 Task: Add Bhakti Chai Original Chai Concentrate to the cart.
Action: Mouse pressed left at (15, 115)
Screenshot: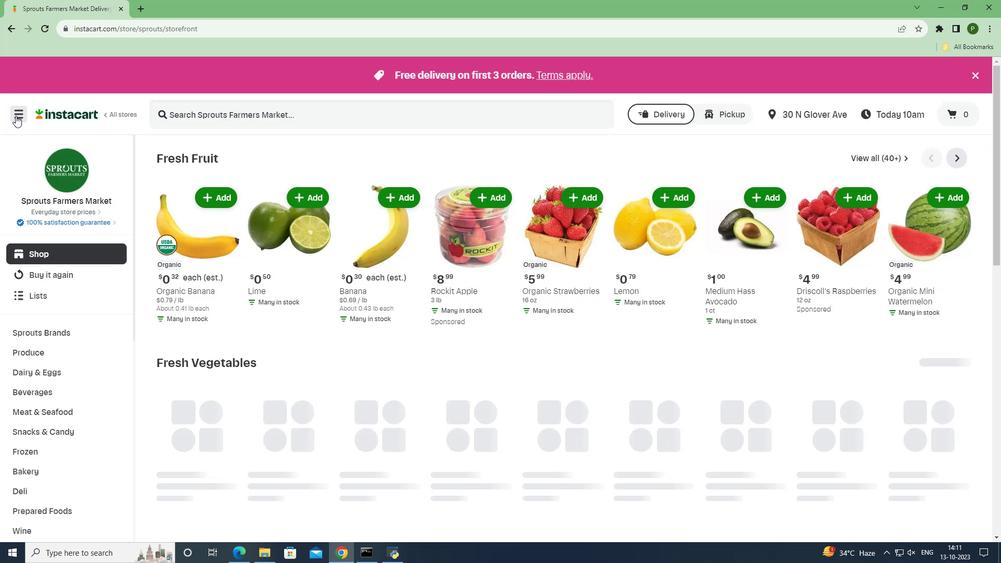 
Action: Mouse moved to (39, 272)
Screenshot: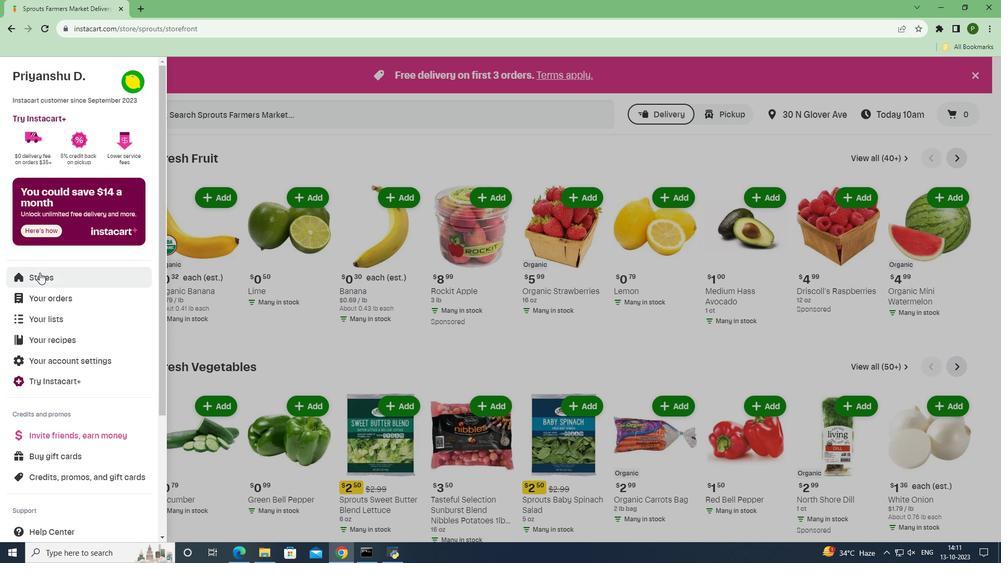 
Action: Mouse pressed left at (39, 272)
Screenshot: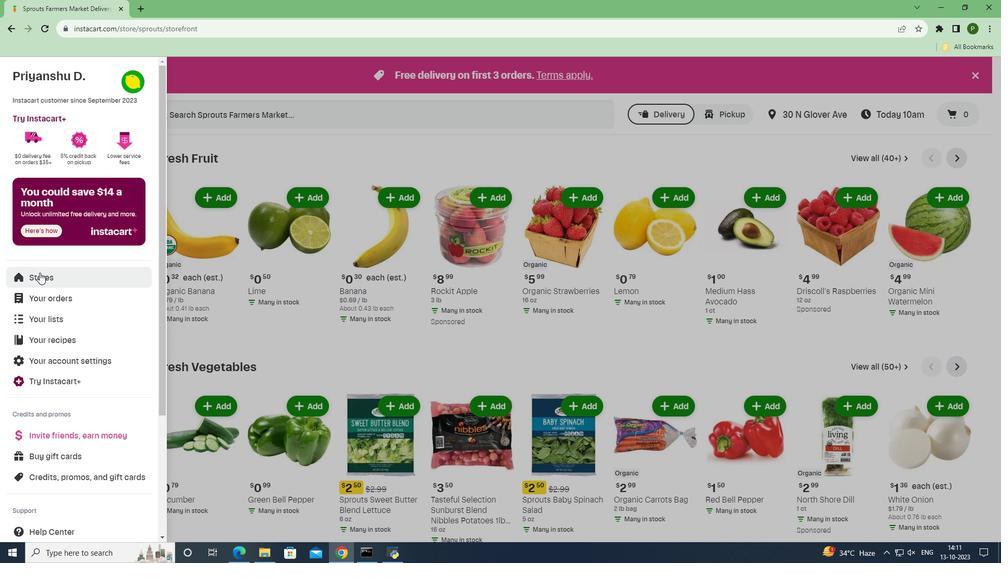 
Action: Mouse moved to (235, 125)
Screenshot: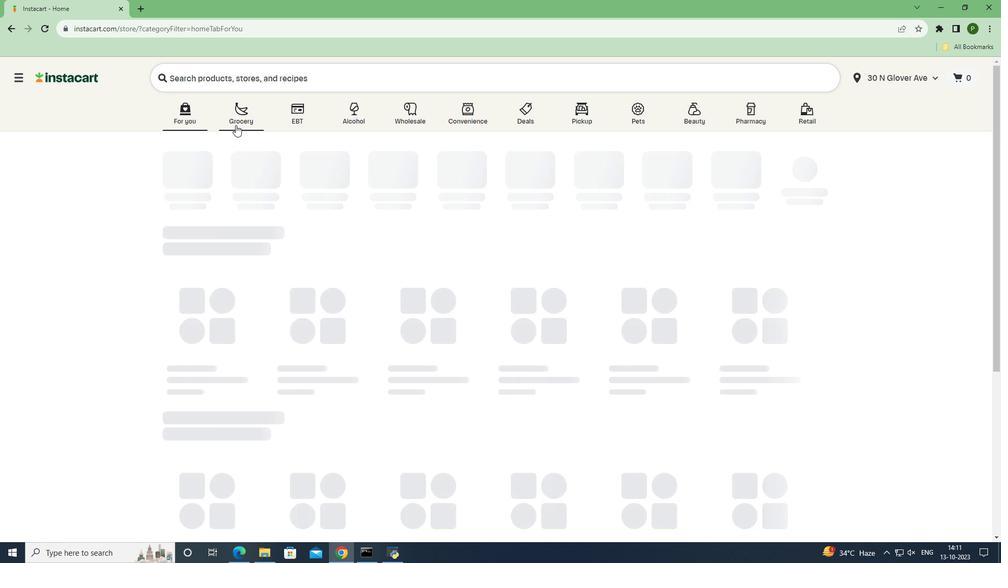 
Action: Mouse pressed left at (235, 125)
Screenshot: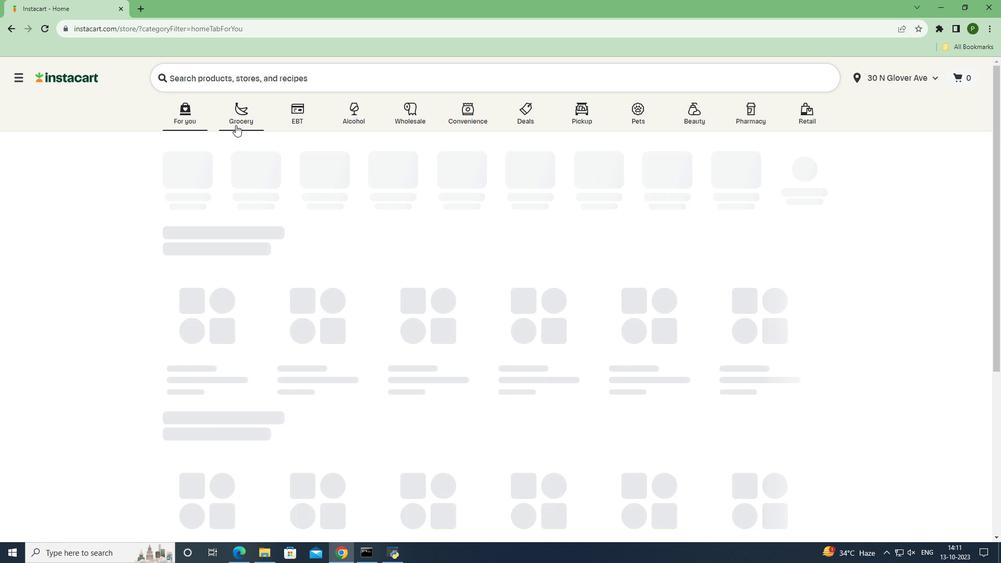 
Action: Mouse moved to (644, 248)
Screenshot: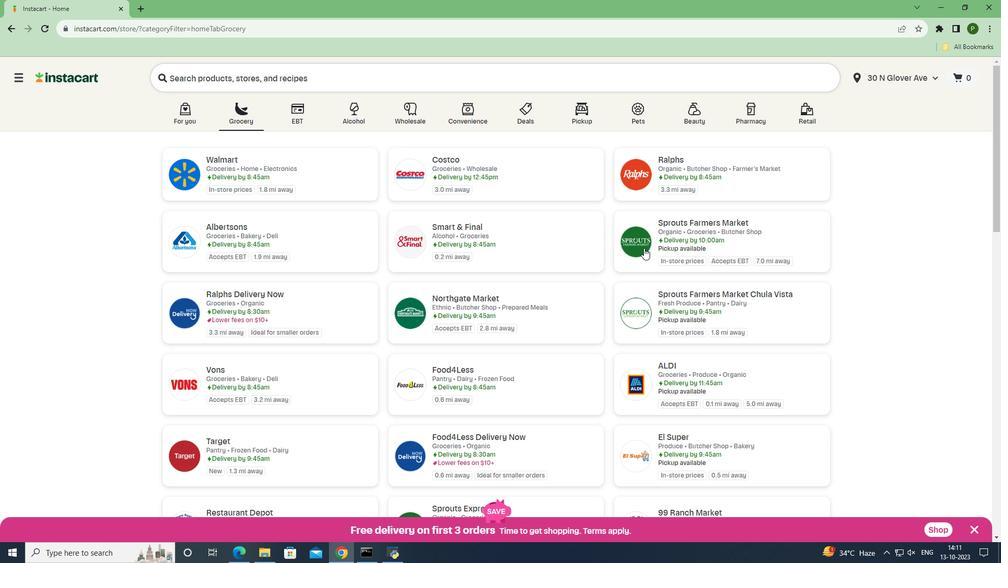 
Action: Mouse pressed left at (644, 248)
Screenshot: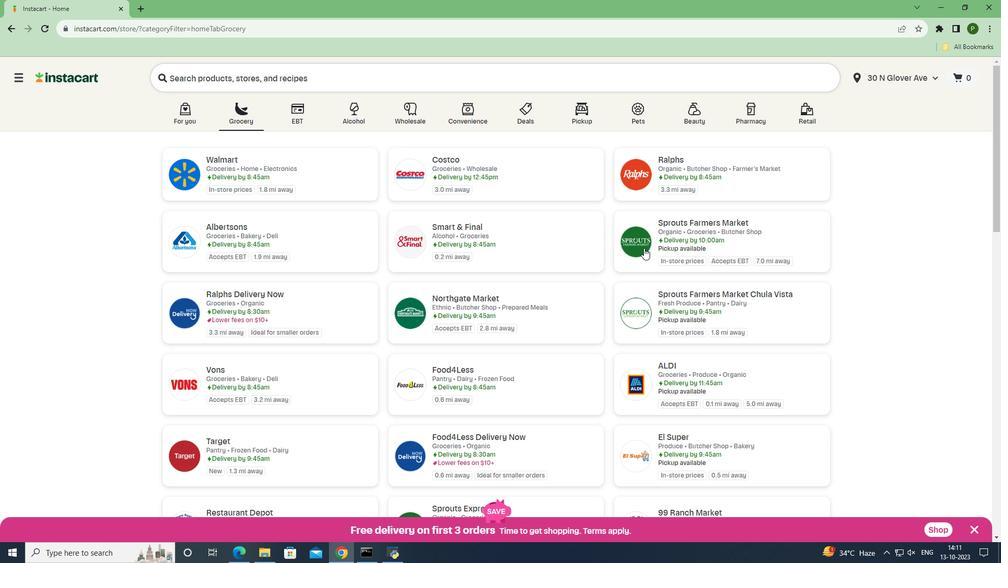 
Action: Mouse moved to (55, 394)
Screenshot: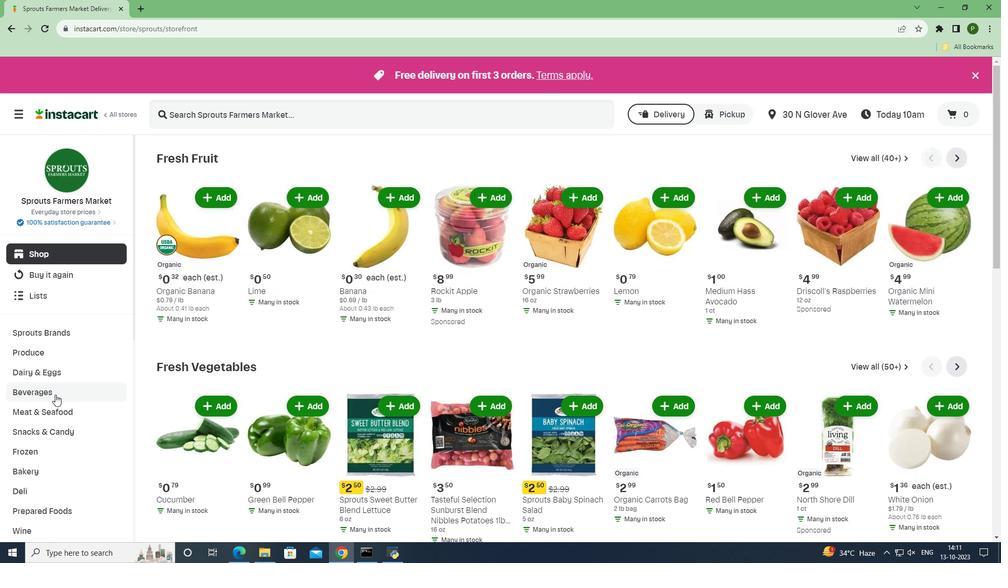 
Action: Mouse pressed left at (55, 394)
Screenshot: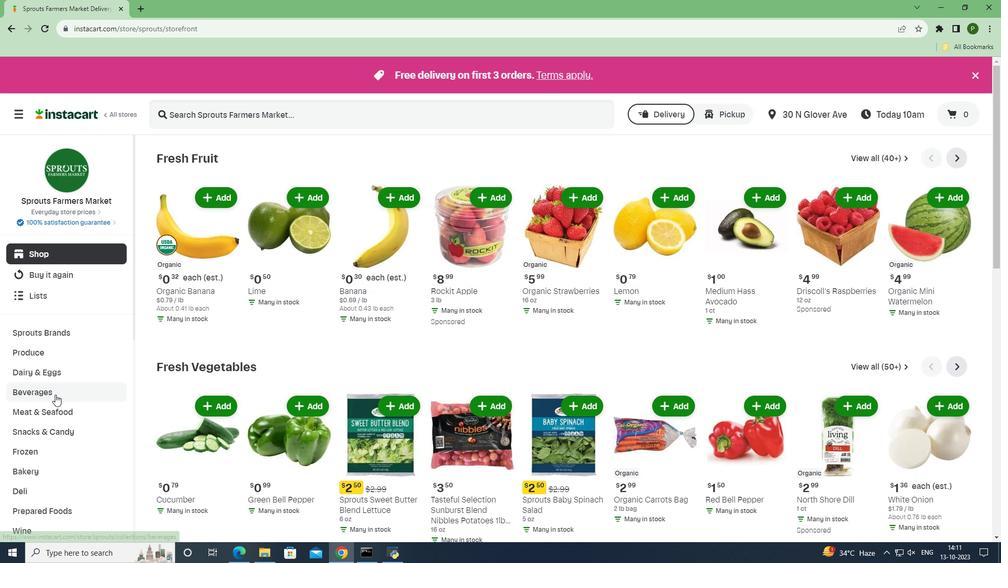 
Action: Mouse moved to (906, 295)
Screenshot: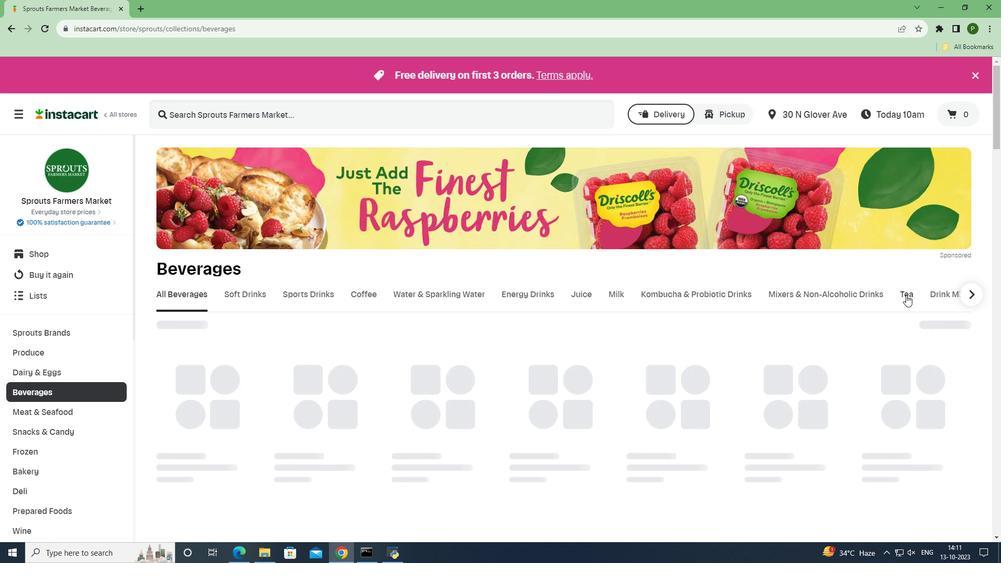 
Action: Mouse pressed left at (906, 295)
Screenshot: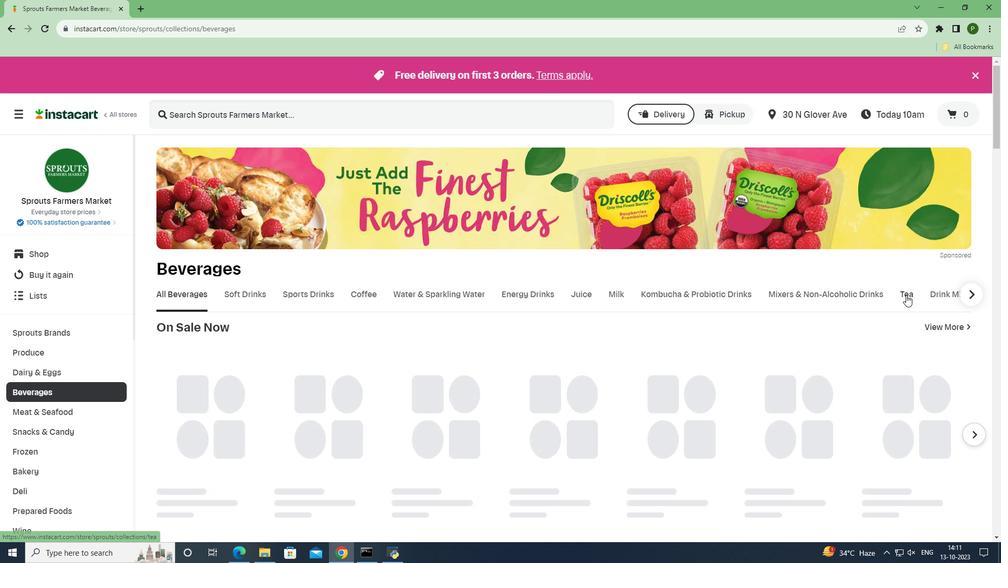 
Action: Mouse moved to (375, 110)
Screenshot: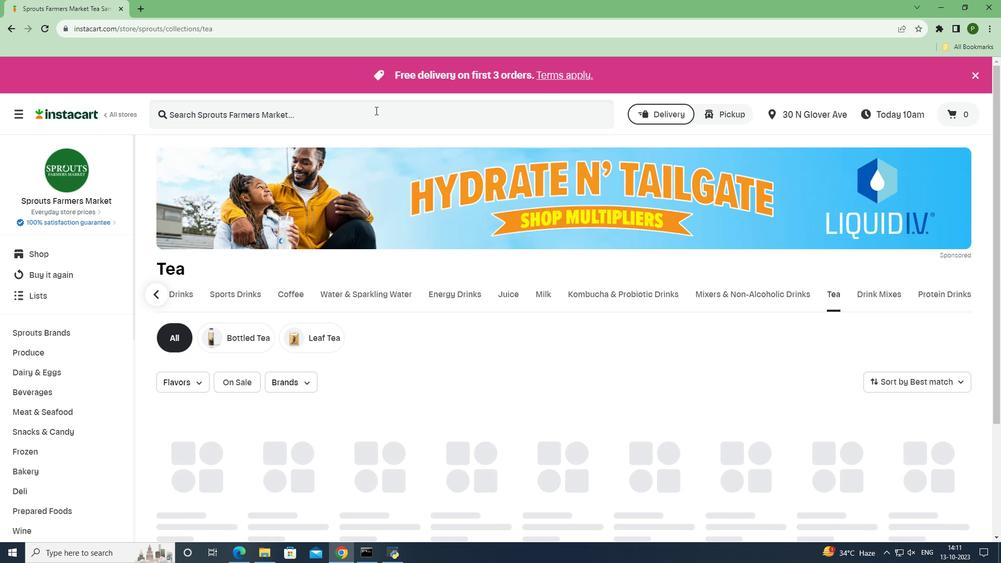 
Action: Mouse pressed left at (375, 110)
Screenshot: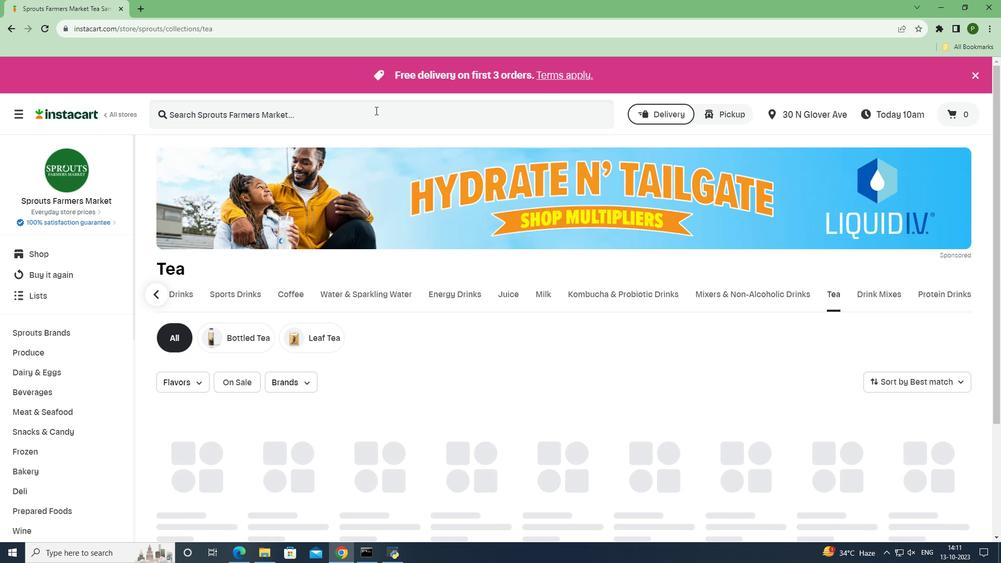 
Action: Key pressed <Key.caps_lock>B<Key.caps_lock>hakti<Key.space><Key.caps_lock>C<Key.caps_lock>hai<Key.space><Key.caps_lock>O<Key.caps_lock>riginal<Key.space><Key.caps_lock>C<Key.caps_lock>hai<Key.space><Key.caps_lock>C<Key.caps_lock>oncentrate<Key.space><Key.enter>
Screenshot: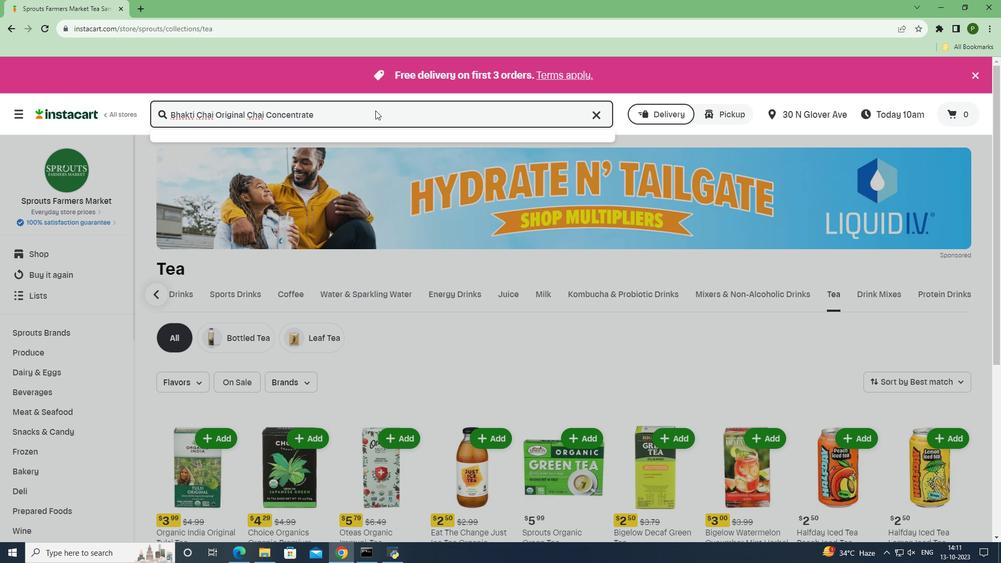 
Action: Mouse moved to (310, 354)
Screenshot: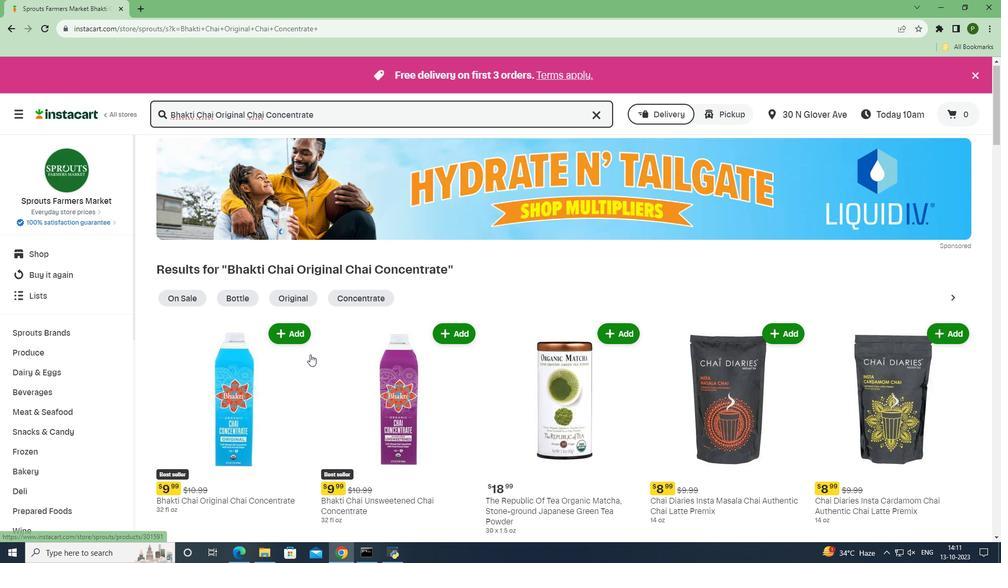 
Action: Mouse scrolled (310, 354) with delta (0, 0)
Screenshot: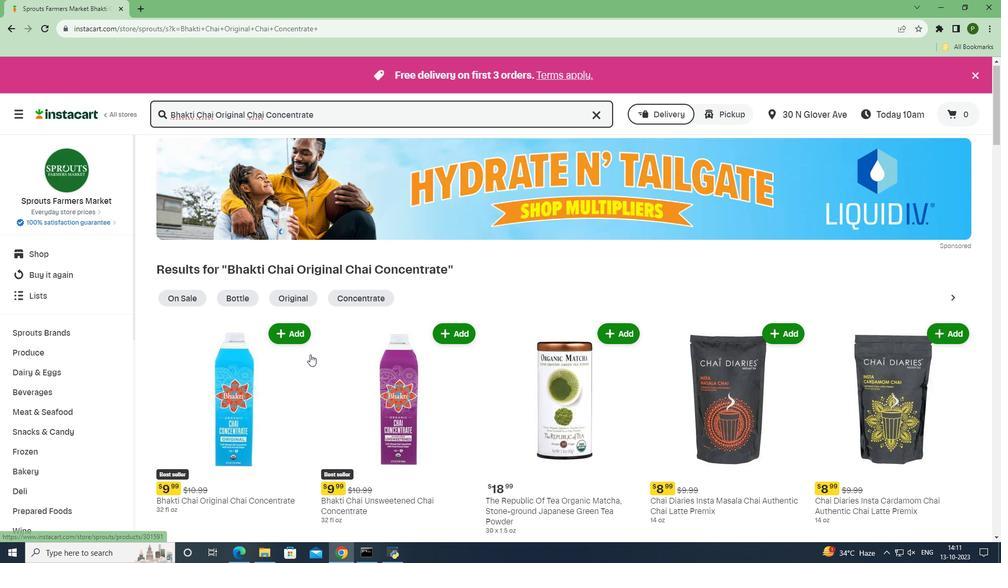 
Action: Mouse moved to (310, 354)
Screenshot: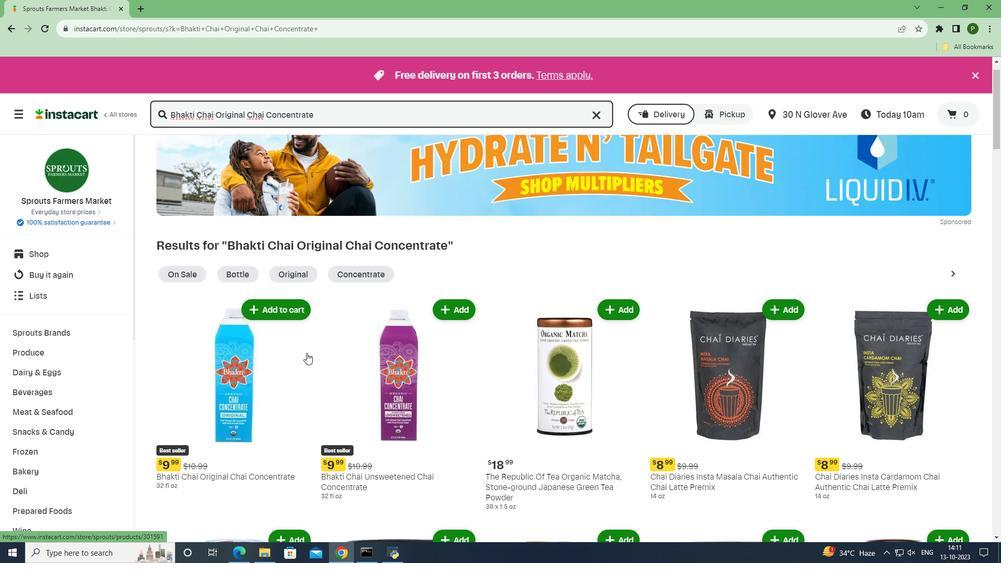 
Action: Mouse scrolled (310, 354) with delta (0, 0)
Screenshot: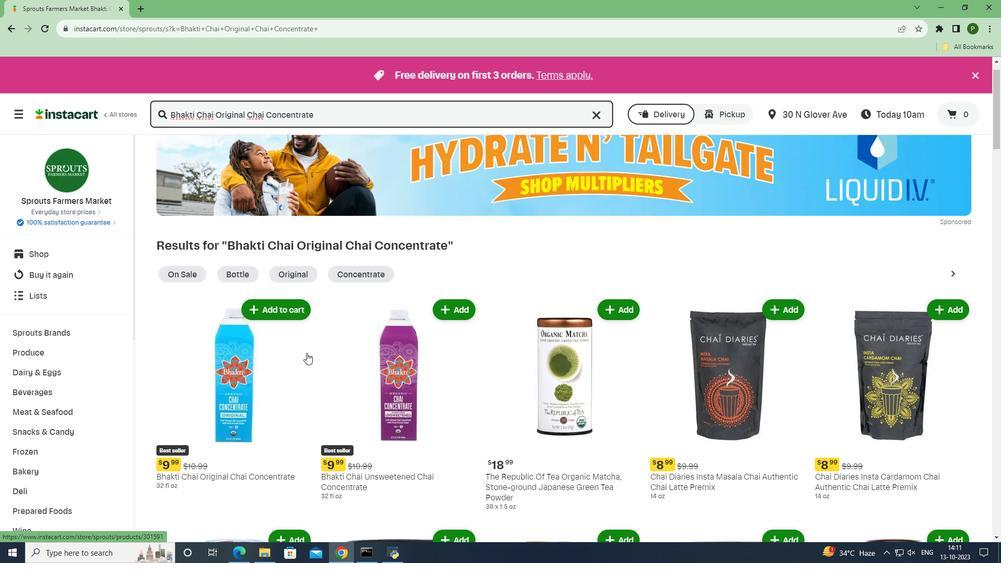 
Action: Mouse moved to (270, 236)
Screenshot: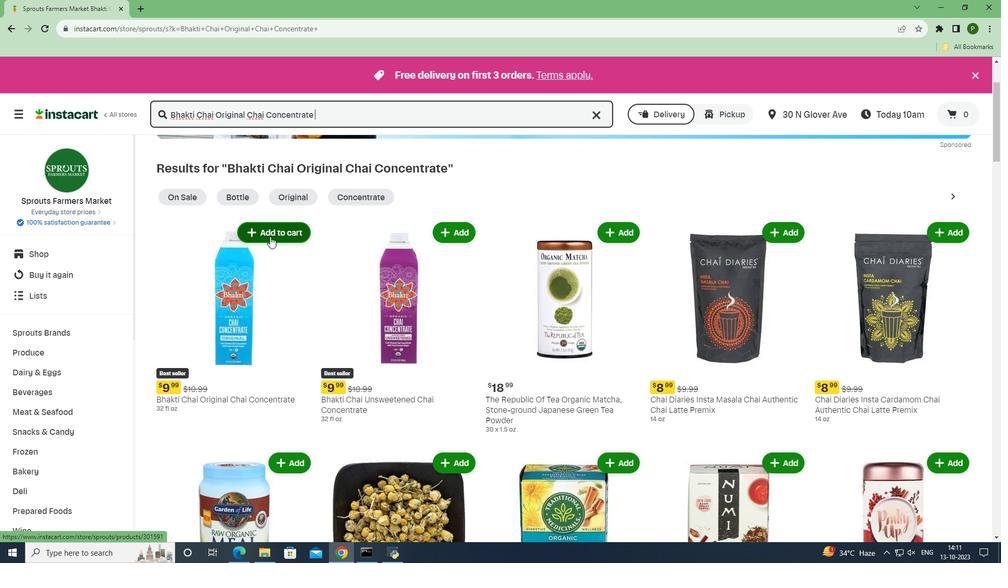 
Action: Mouse pressed left at (270, 236)
Screenshot: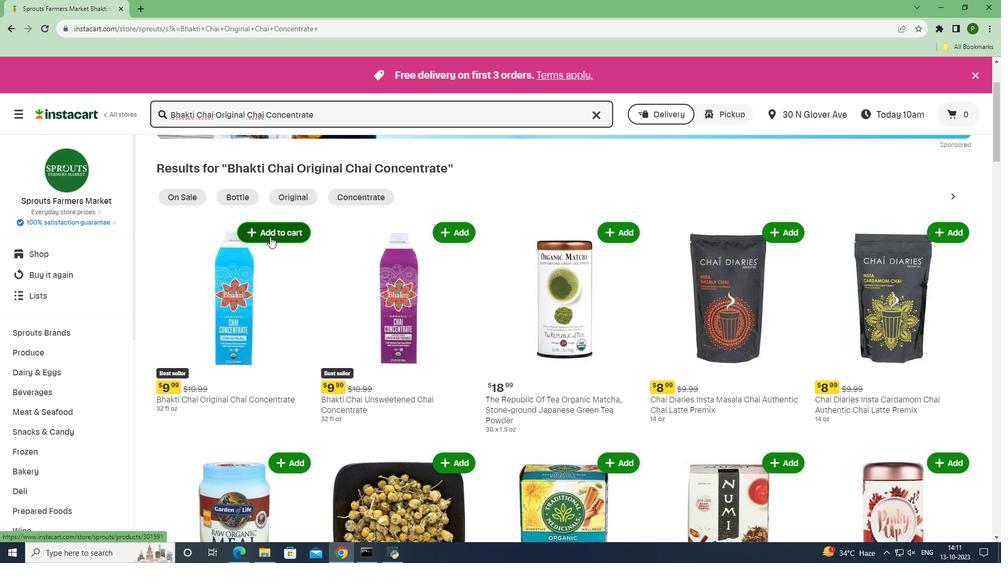 
Action: Mouse moved to (298, 285)
Screenshot: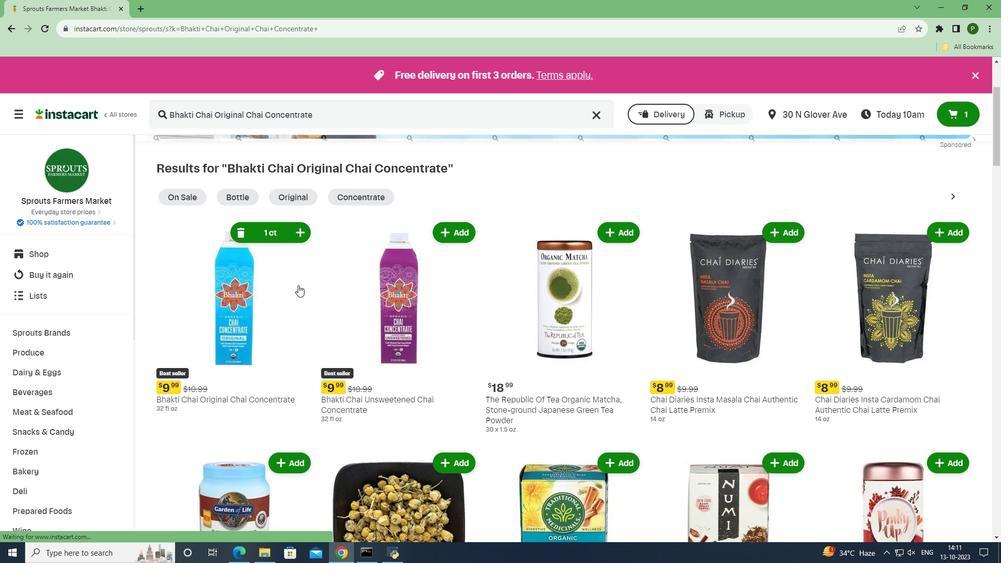 
